 Task: Create in the project Vigilant in Backlog an issue 'Create a new online platform for online language courses with advanced speech recognition and translation features', assign it to team member softage.4@softage.net and change the status to IN PROGRESS.
Action: Mouse moved to (239, 69)
Screenshot: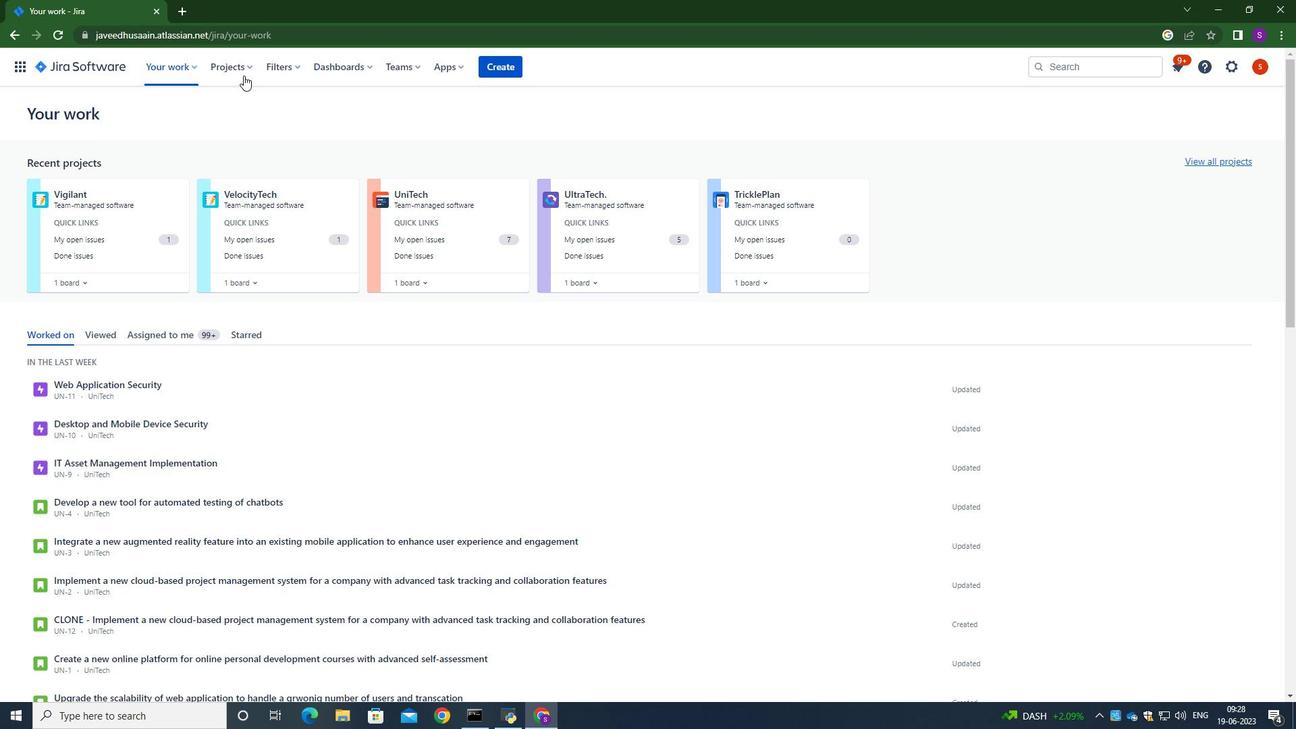 
Action: Mouse pressed left at (239, 69)
Screenshot: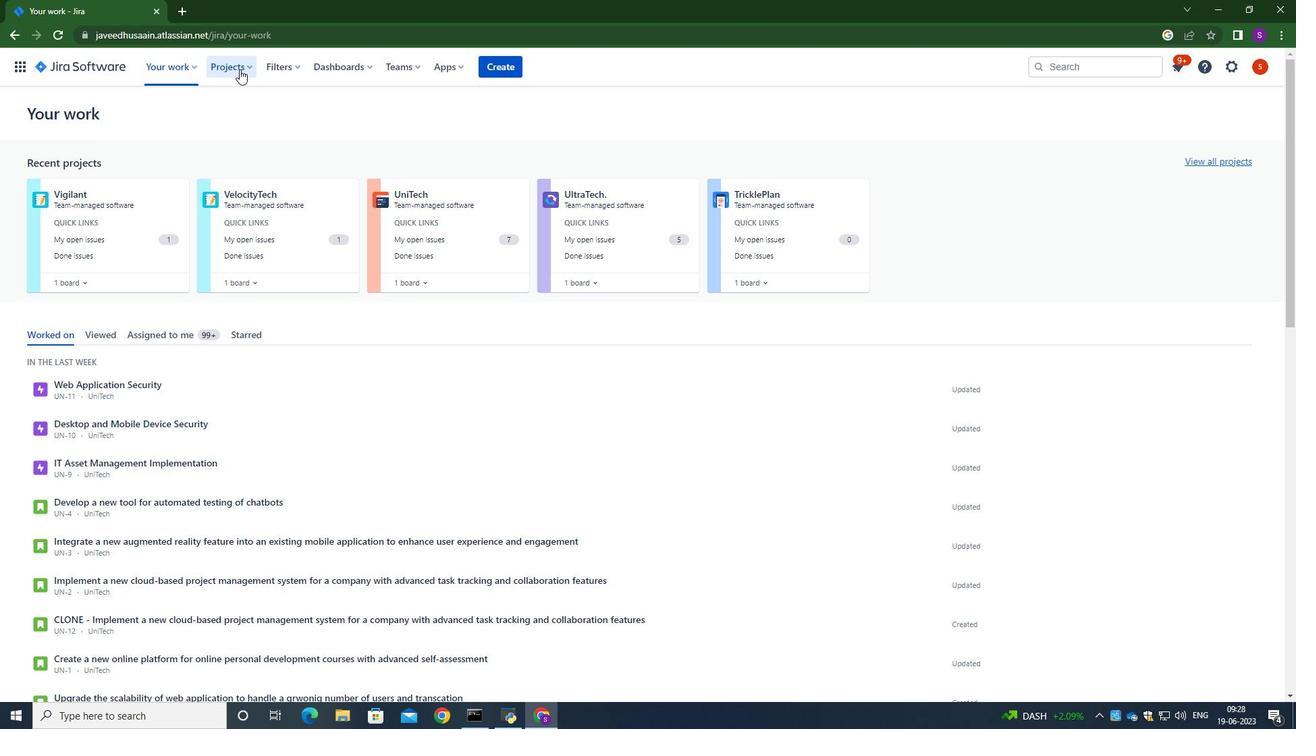 
Action: Mouse moved to (259, 130)
Screenshot: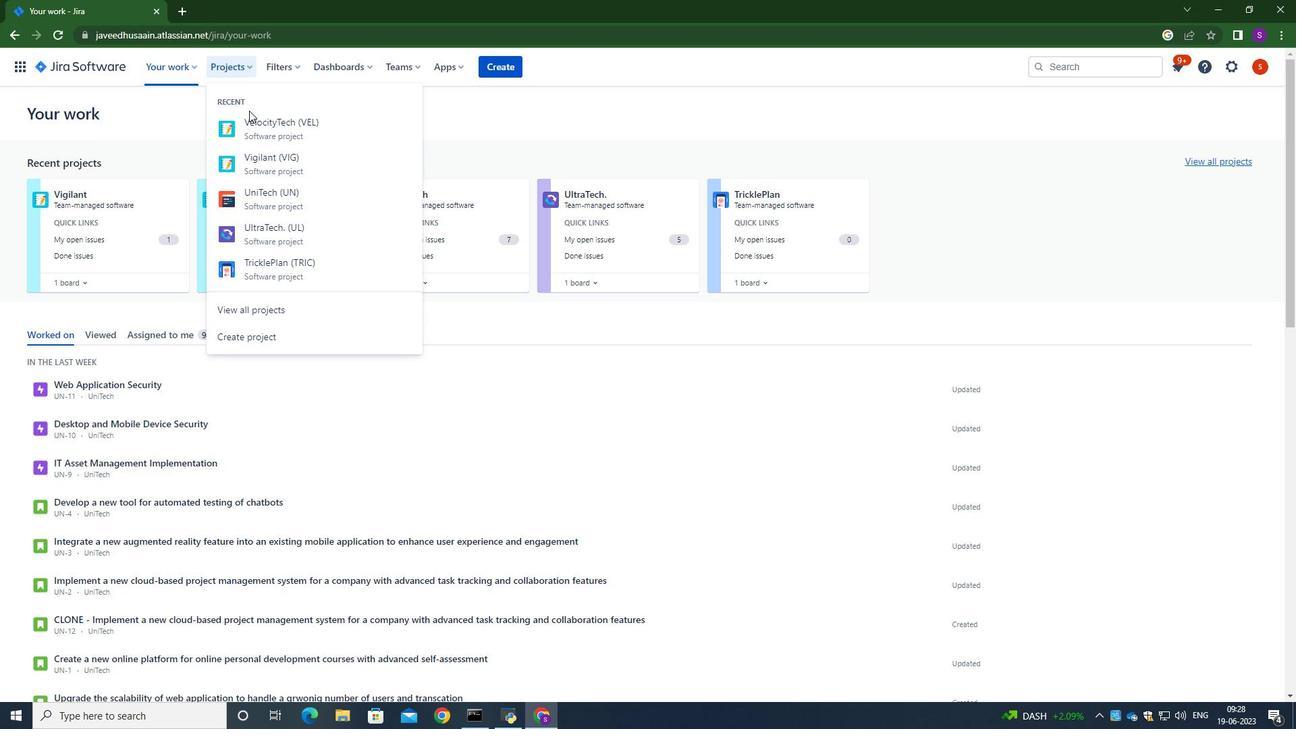 
Action: Mouse pressed left at (259, 130)
Screenshot: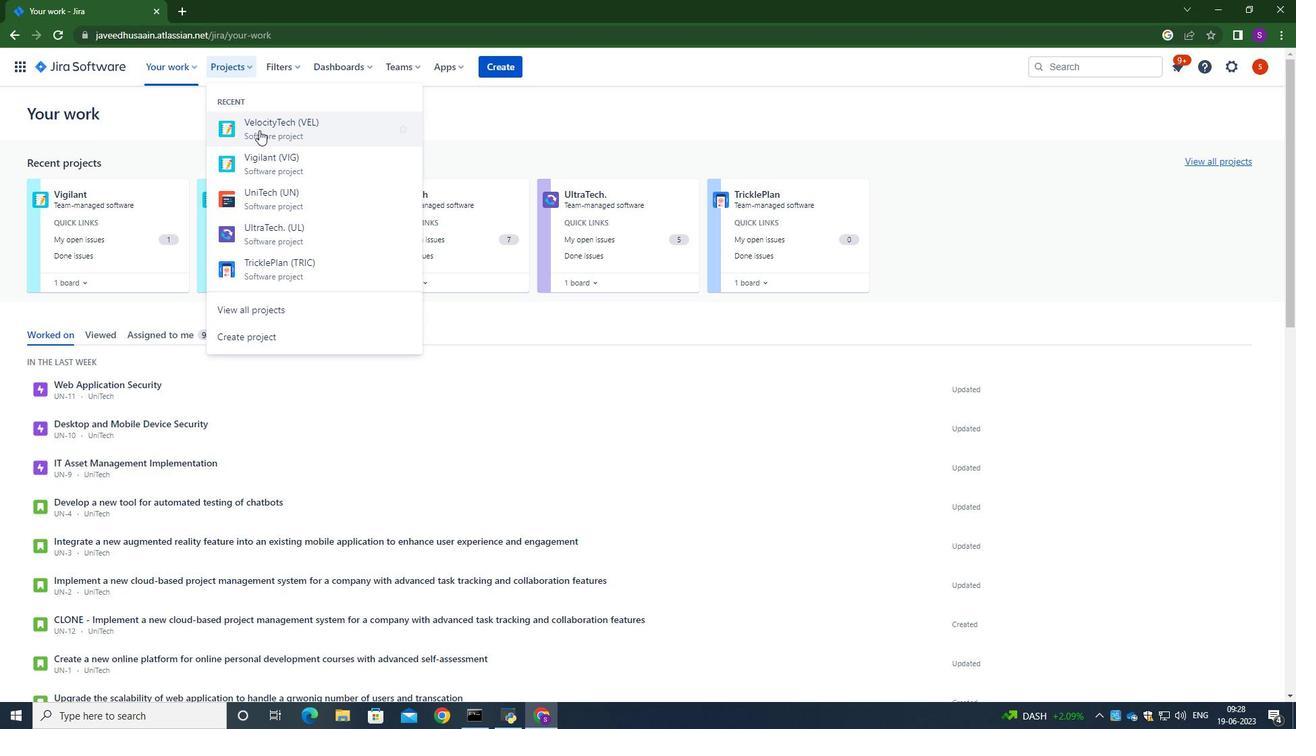 
Action: Mouse moved to (240, 70)
Screenshot: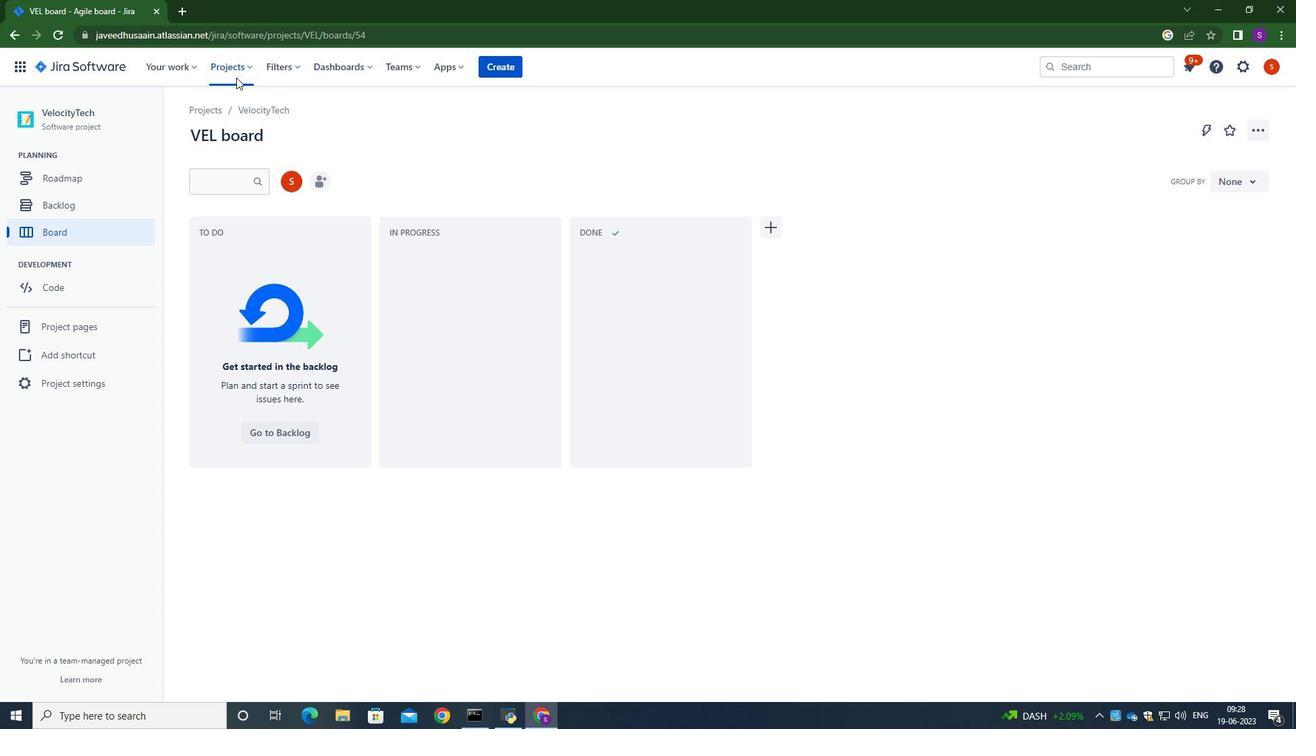 
Action: Mouse pressed left at (240, 70)
Screenshot: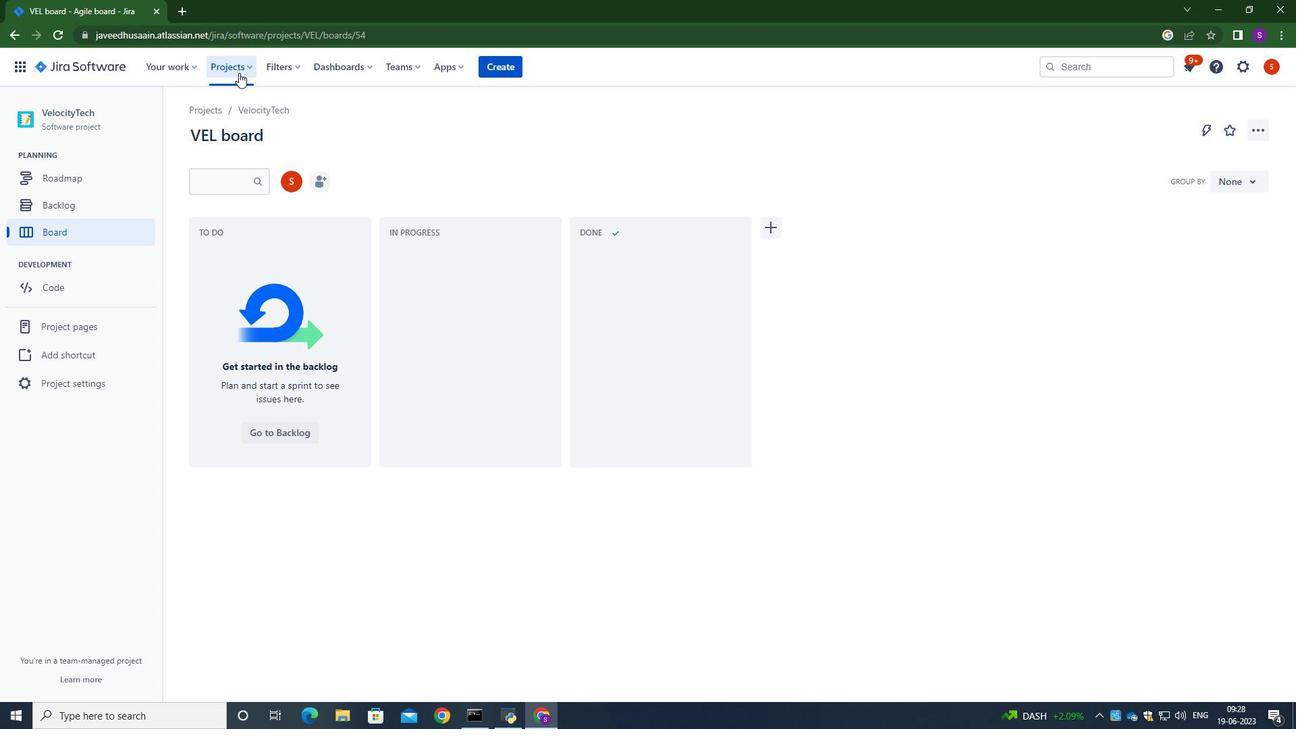 
Action: Mouse moved to (263, 159)
Screenshot: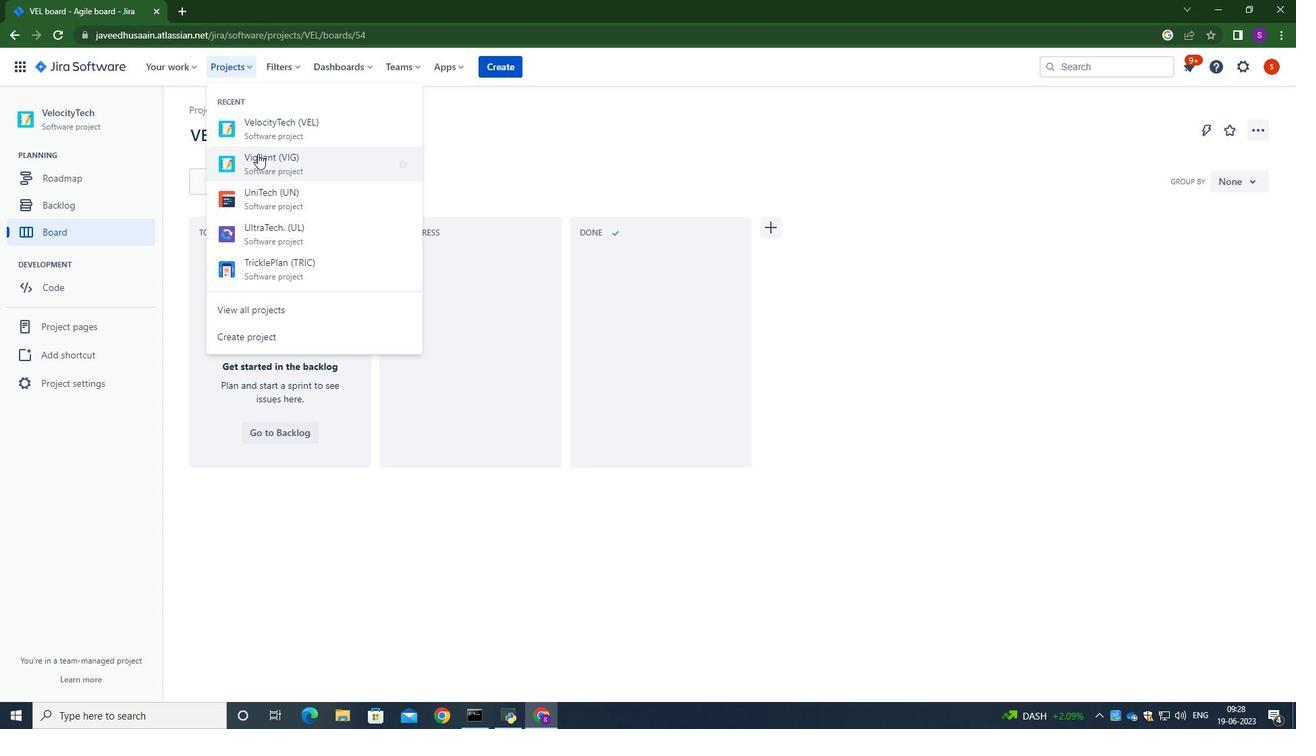 
Action: Mouse pressed left at (263, 159)
Screenshot: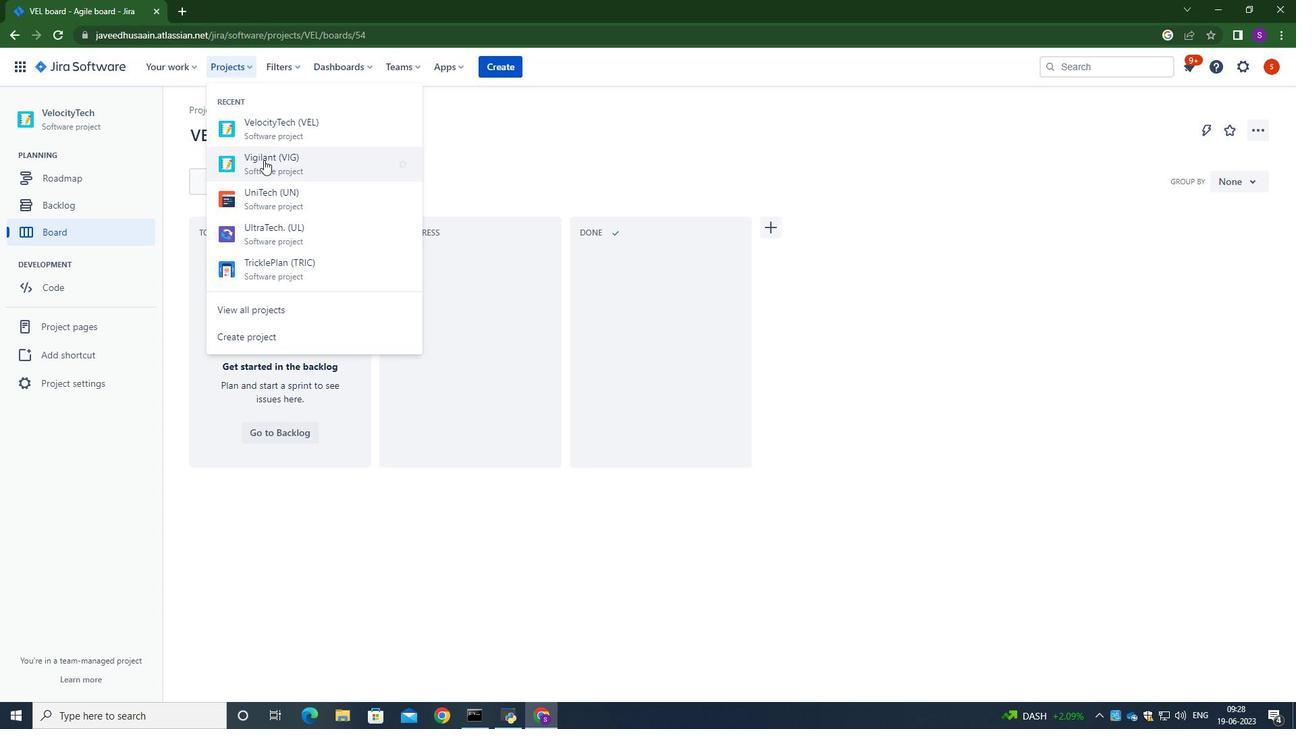 
Action: Mouse moved to (95, 197)
Screenshot: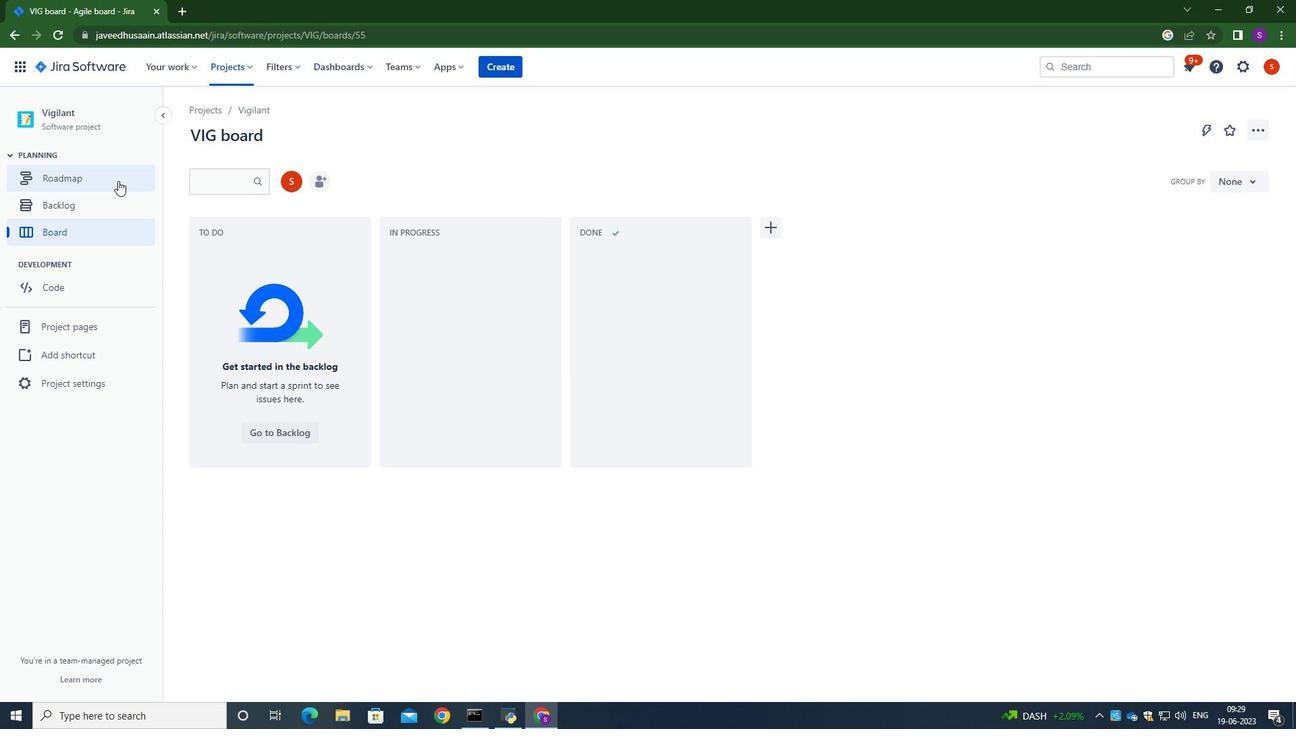 
Action: Mouse pressed left at (95, 197)
Screenshot: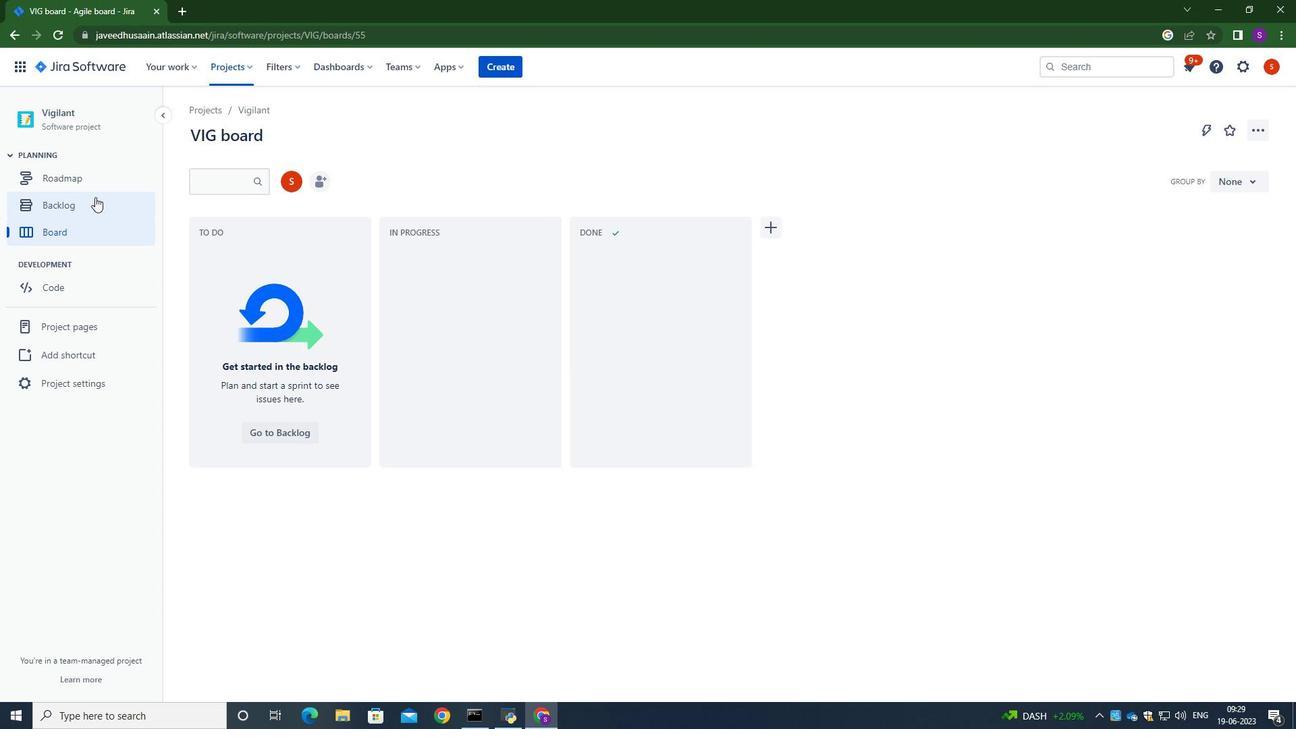 
Action: Mouse moved to (239, 304)
Screenshot: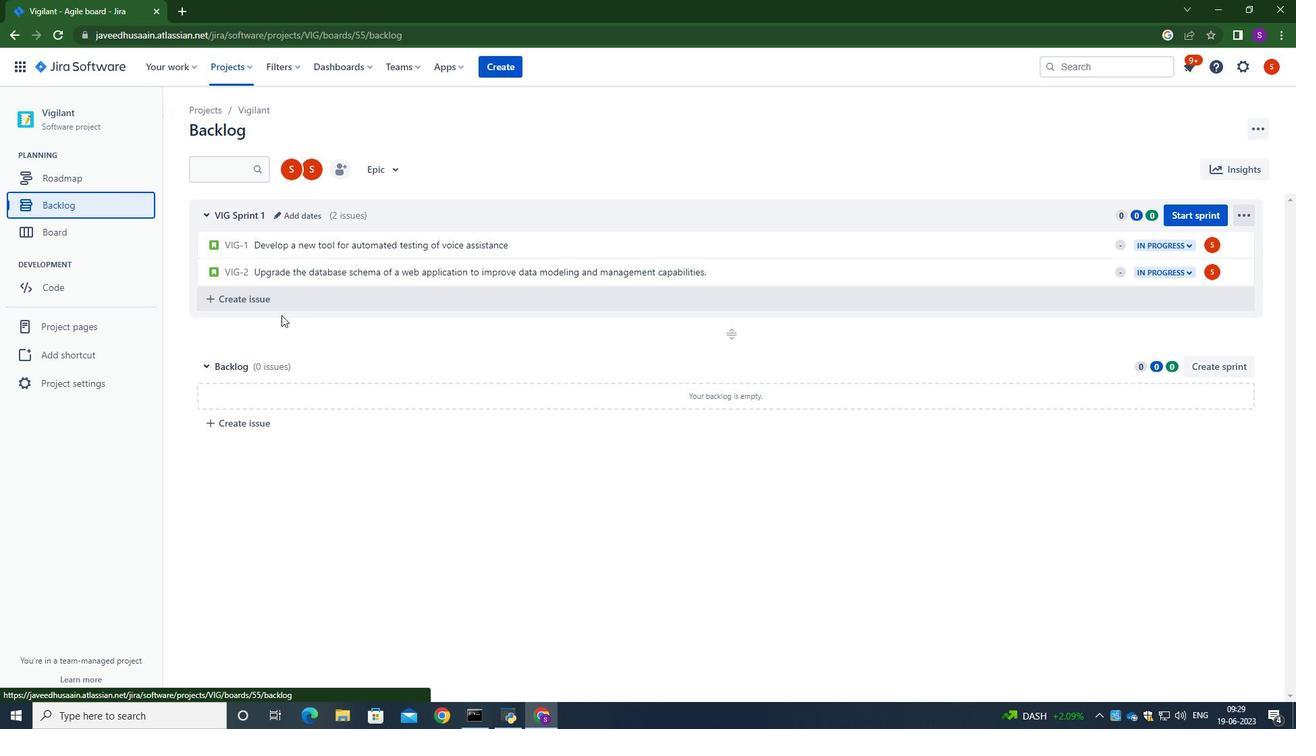 
Action: Mouse pressed left at (239, 304)
Screenshot: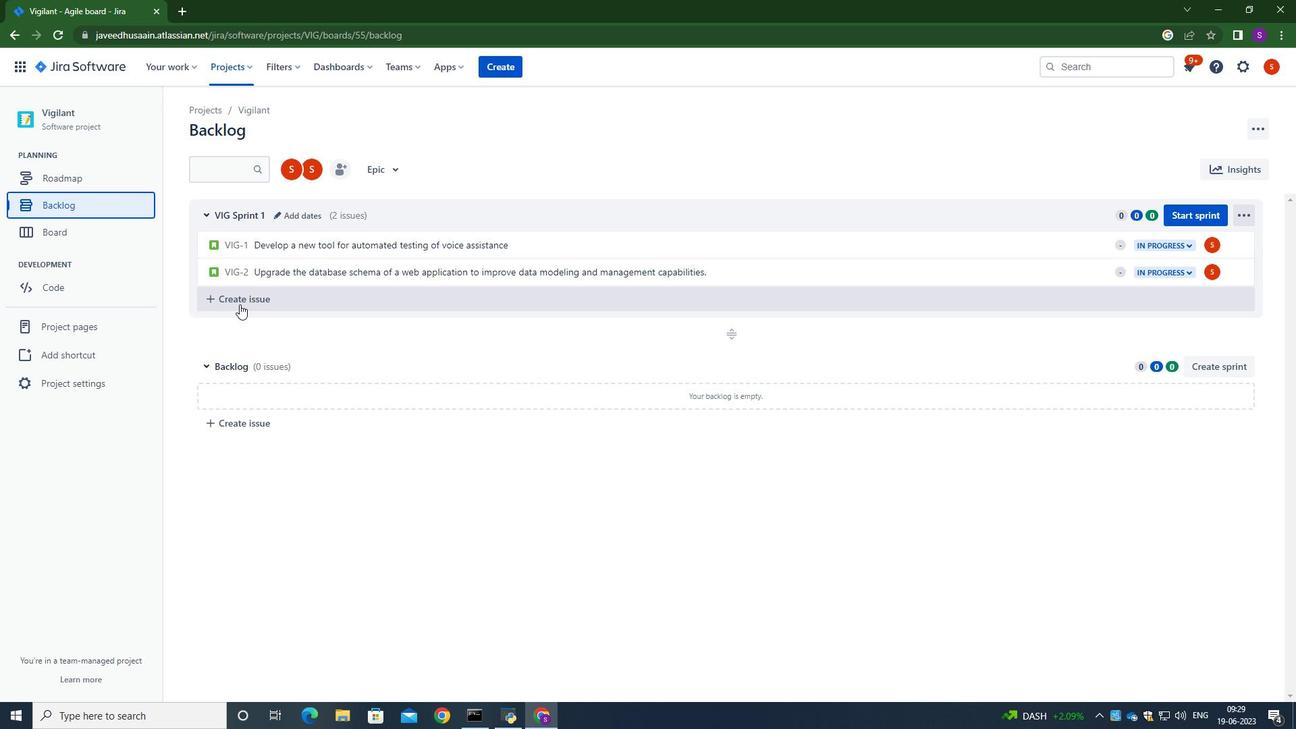 
Action: Mouse moved to (293, 301)
Screenshot: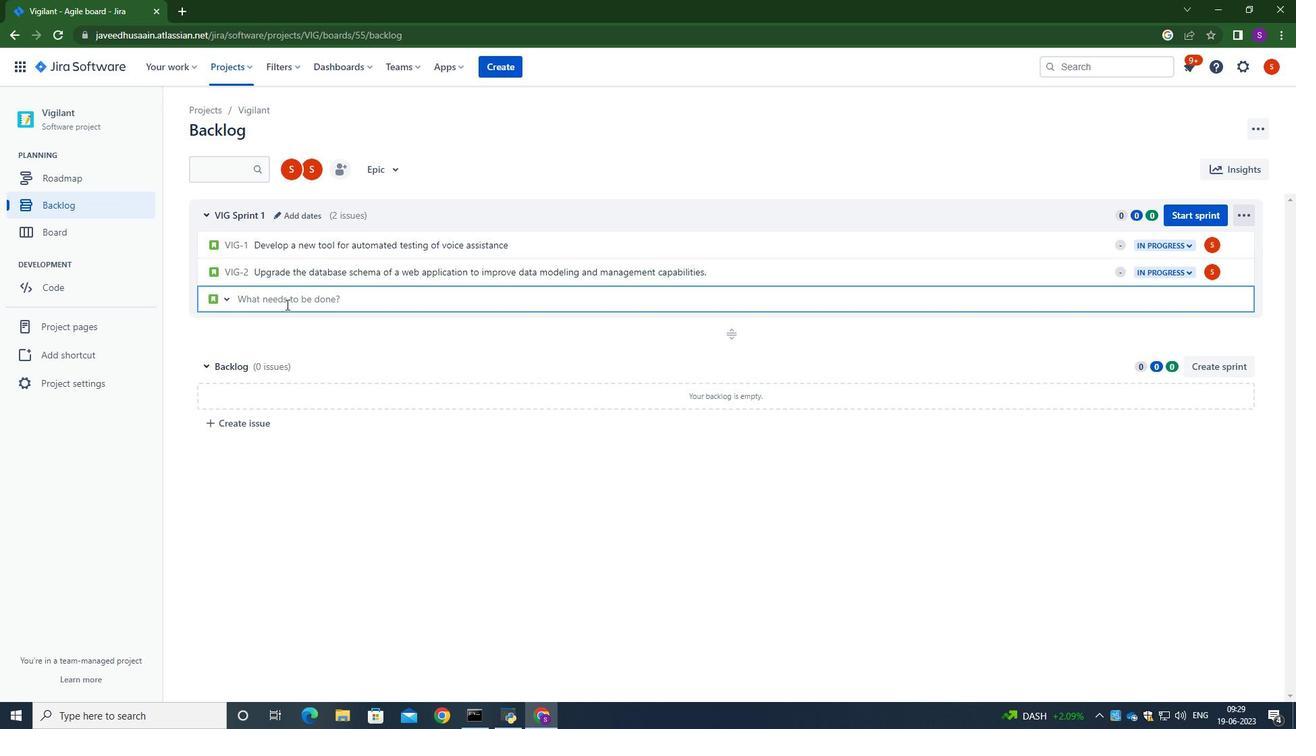 
Action: Mouse pressed left at (293, 301)
Screenshot: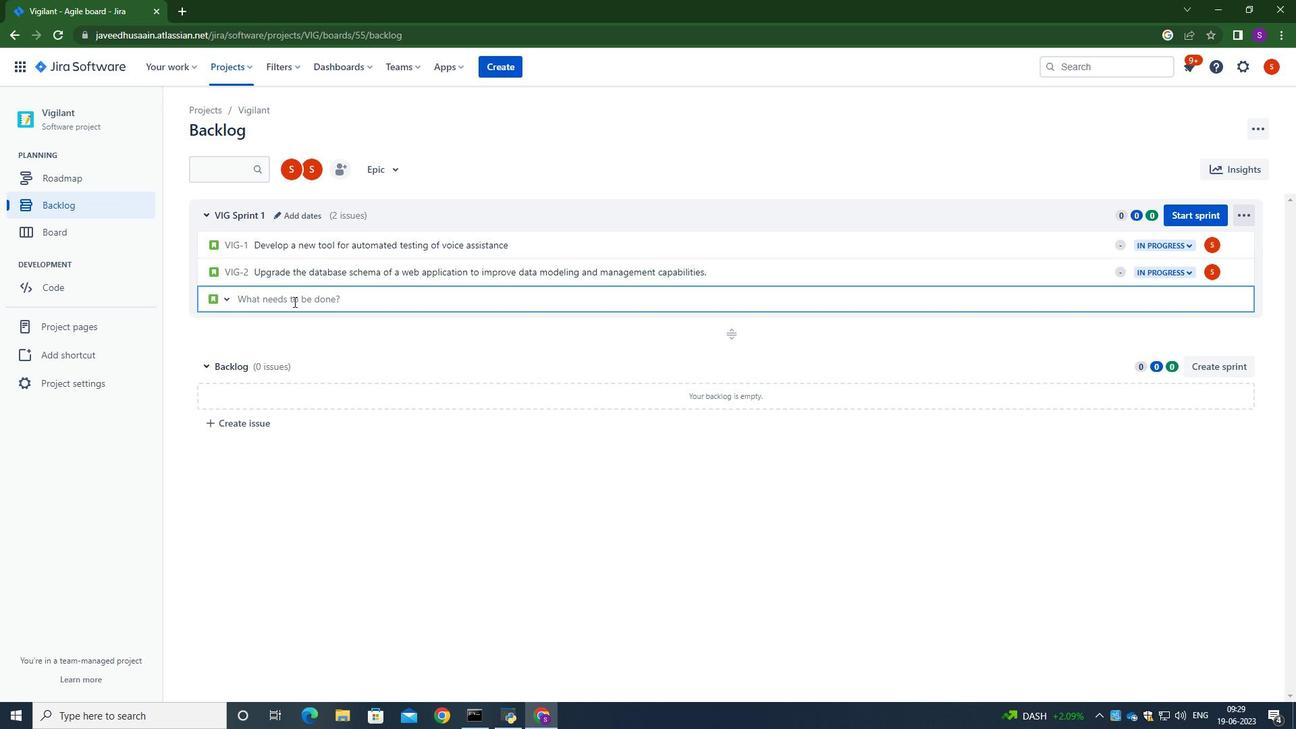 
Action: Key pressed <Key.caps_lock>C<Key.caps_lock>reate<Key.space>a<Key.space>new<Key.space>online<Key.space>platform<Key.space>for<Key.space>onlie<Key.space>language<Key.space>cou<Key.backspace><Key.backspace><Key.backspace><Key.backspace><Key.backspace><Key.backspace><Key.backspace><Key.backspace><Key.backspace><Key.backspace><Key.backspace><Key.backspace><Key.backspace><Key.backspace>ne<Key.space>language<Key.space>courd<Key.backspace>ses<Key.space>with<Key.space>advanced<Key.space>speech<Key.space>recognition<Key.space>and<Key.space>ra<Key.backspace><Key.backspace>translation<Key.space>features.<Key.enter>
Screenshot: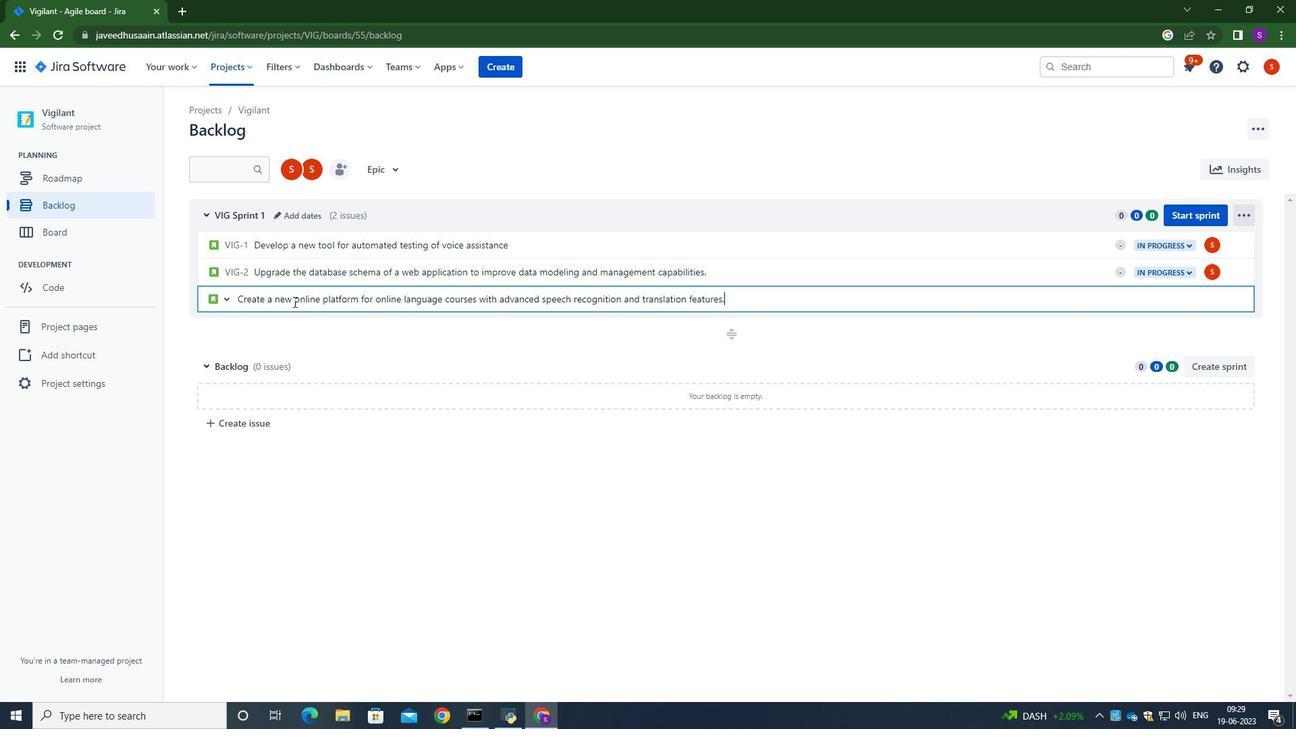 
Action: Mouse moved to (1207, 300)
Screenshot: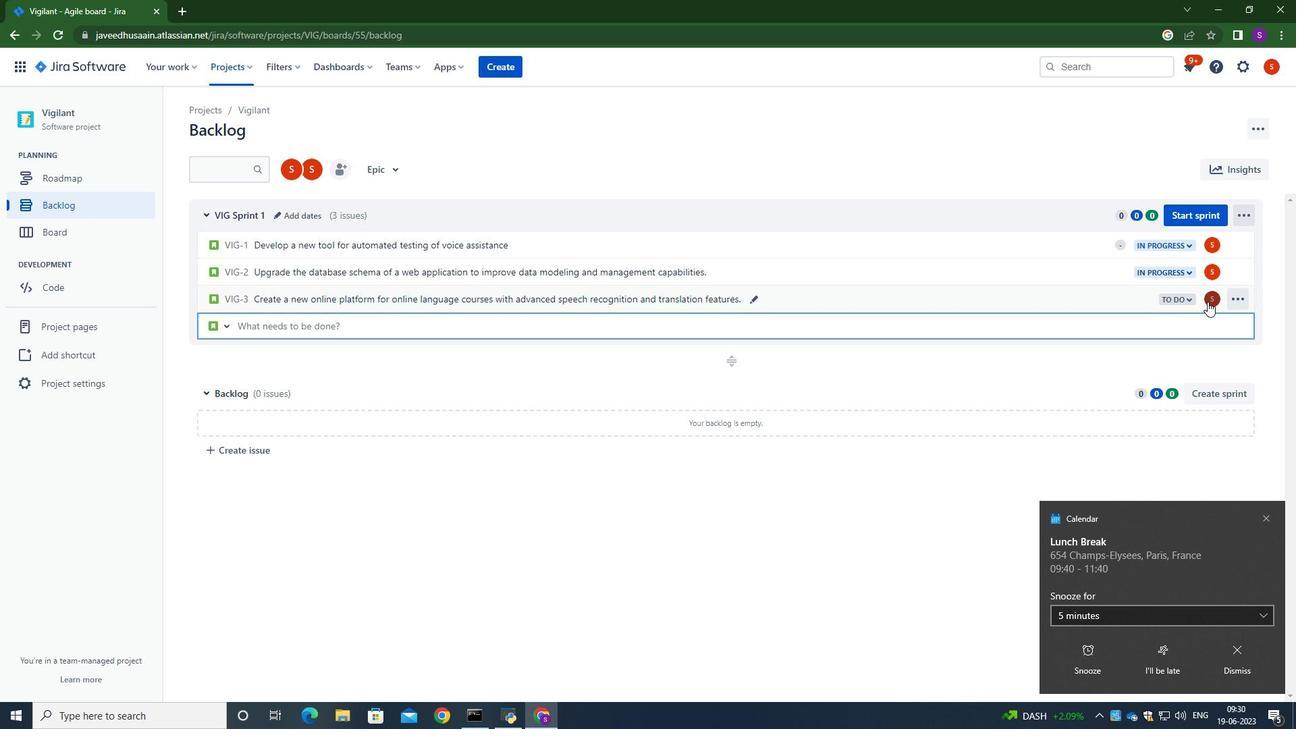 
Action: Mouse pressed left at (1207, 300)
Screenshot: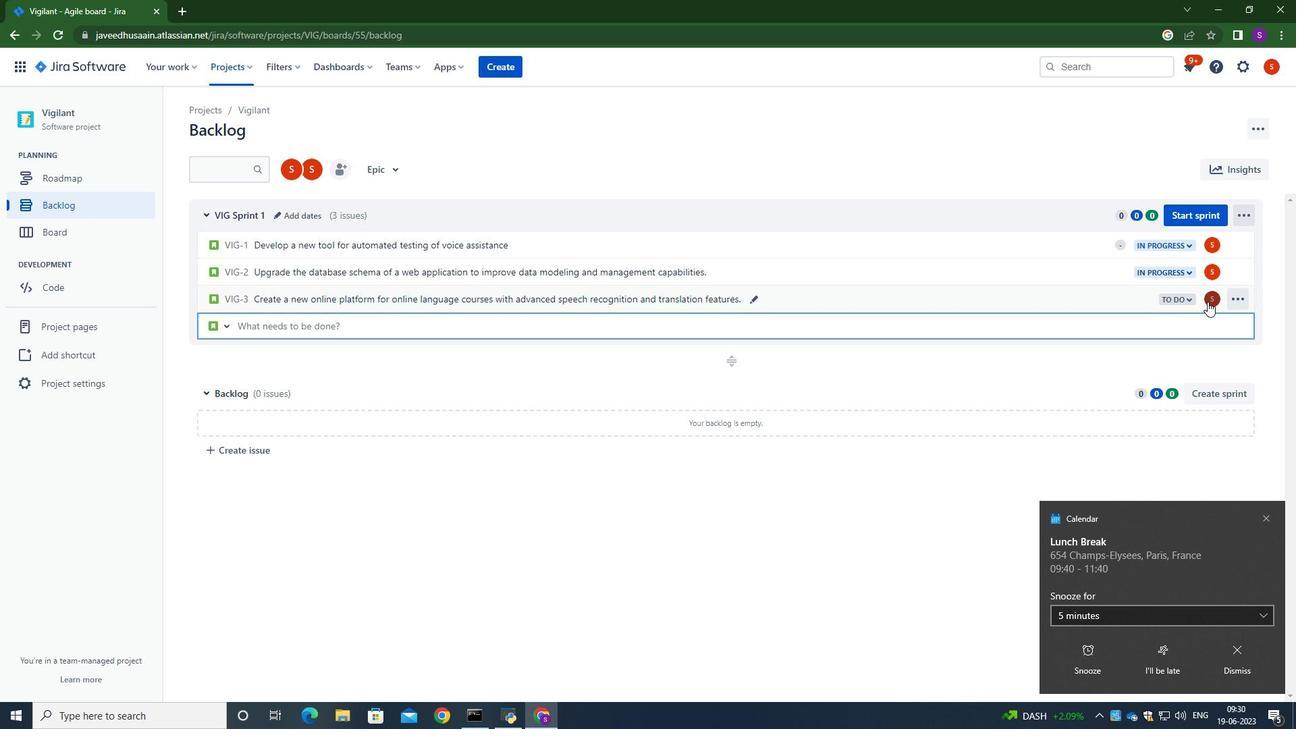
Action: Mouse moved to (1232, 660)
Screenshot: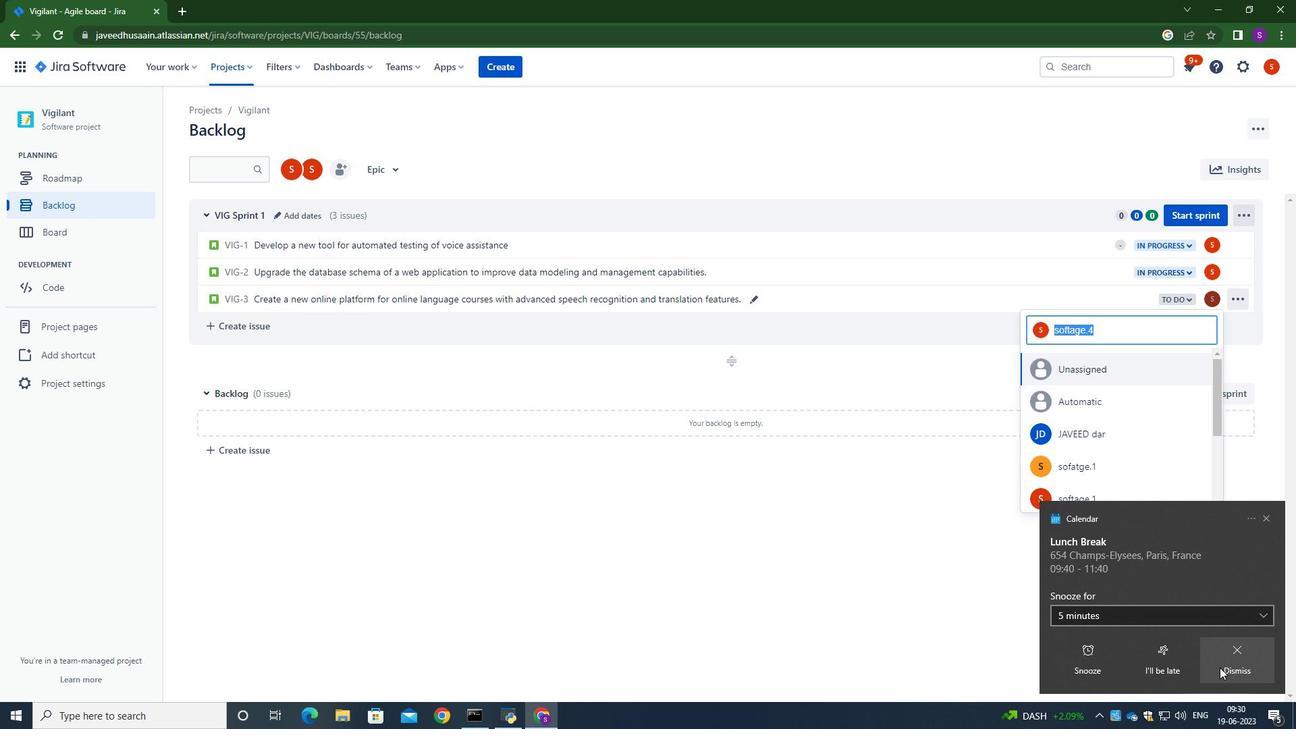 
Action: Mouse pressed left at (1232, 660)
Screenshot: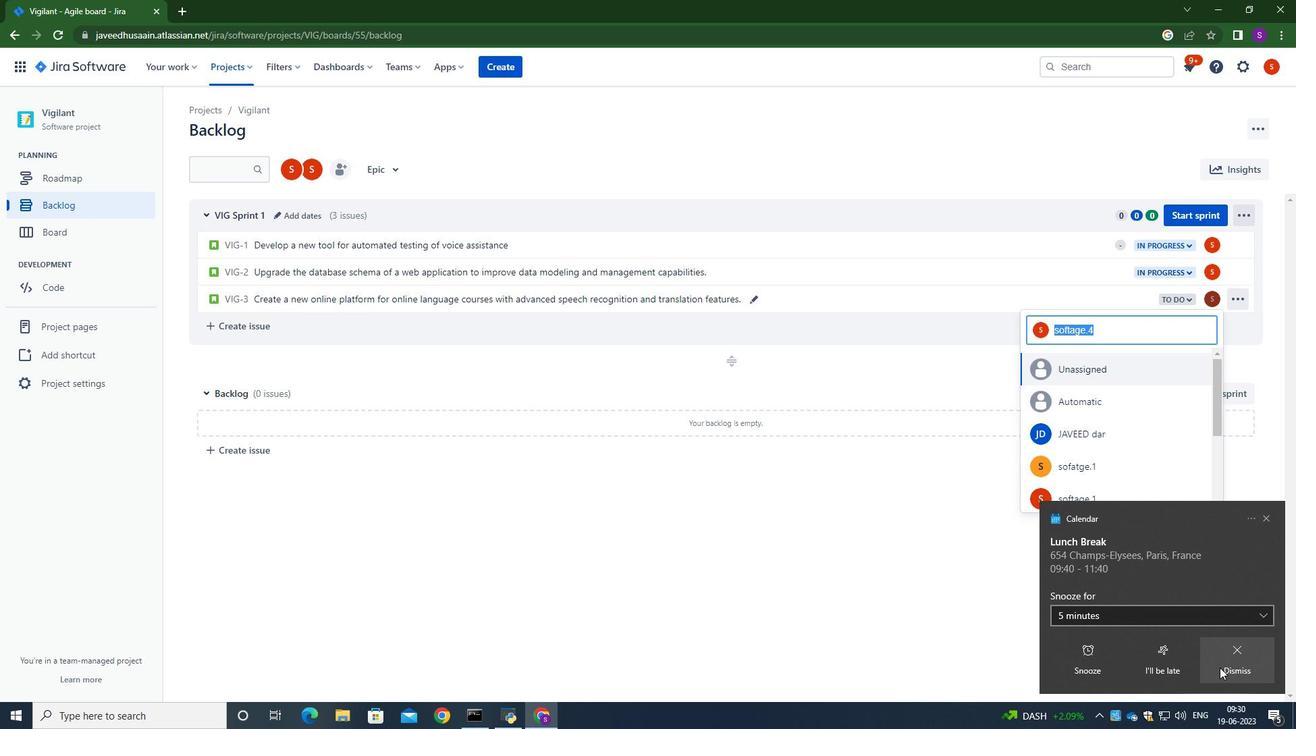 
Action: Mouse moved to (1130, 330)
Screenshot: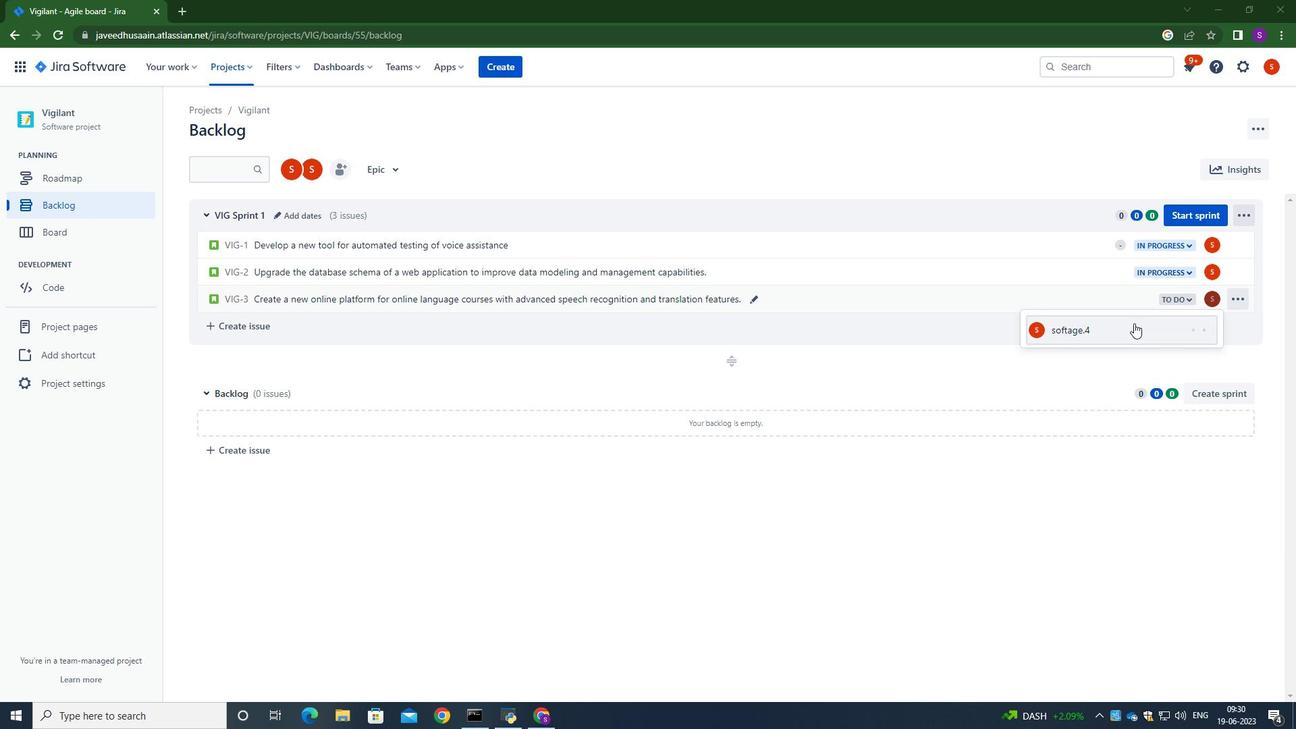 
Action: Mouse pressed left at (1130, 330)
Screenshot: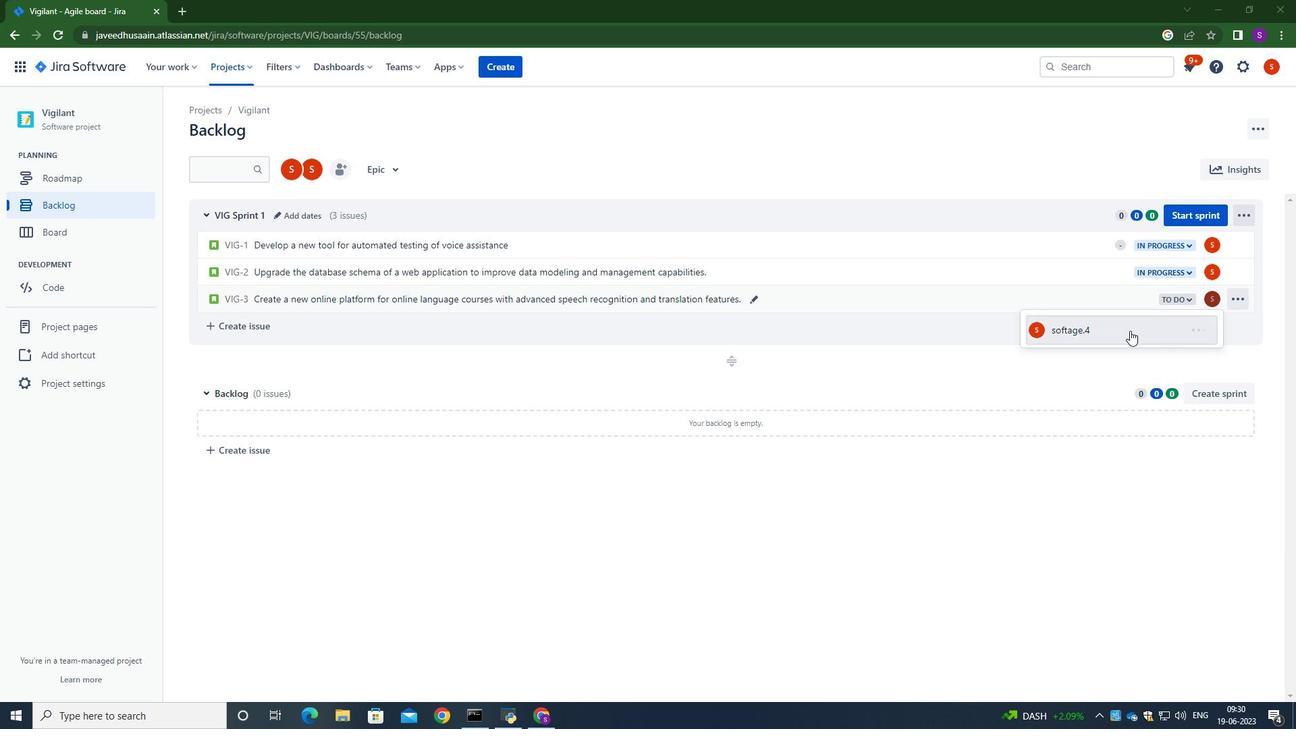 
Action: Mouse moved to (1117, 325)
Screenshot: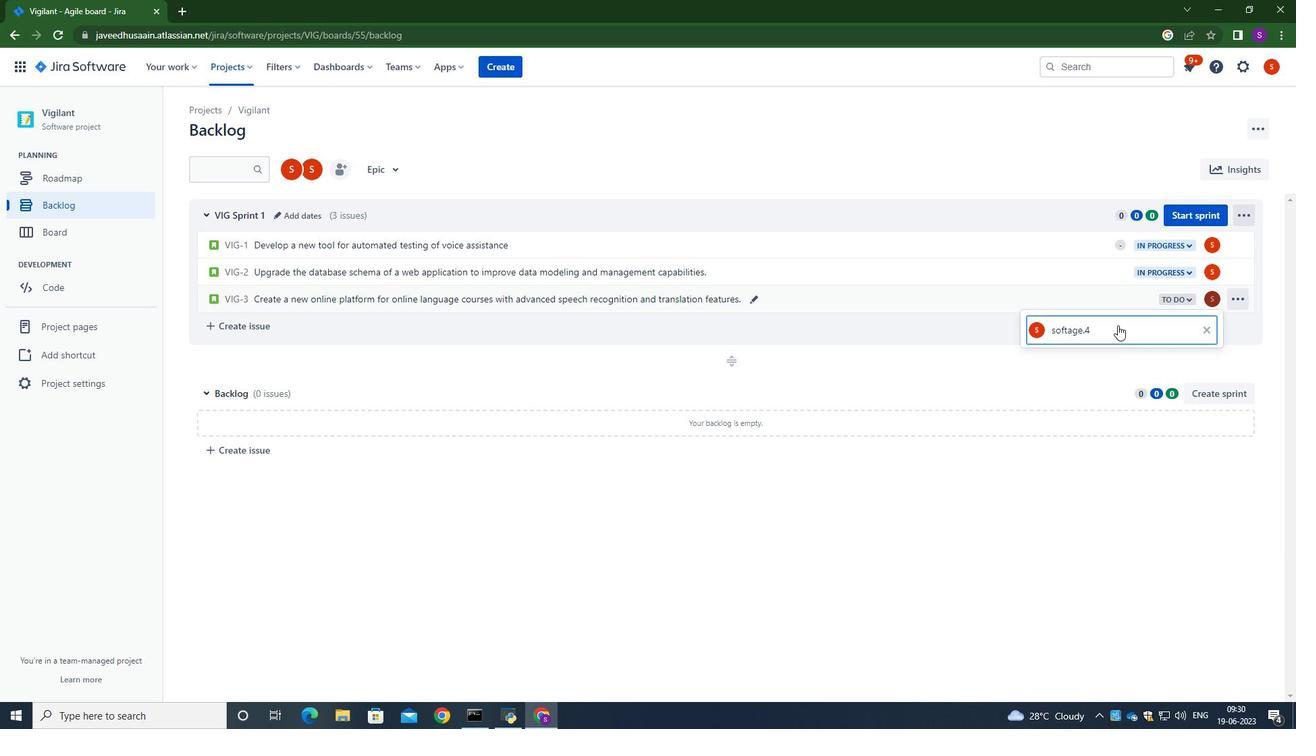 
Action: Mouse pressed left at (1117, 325)
Screenshot: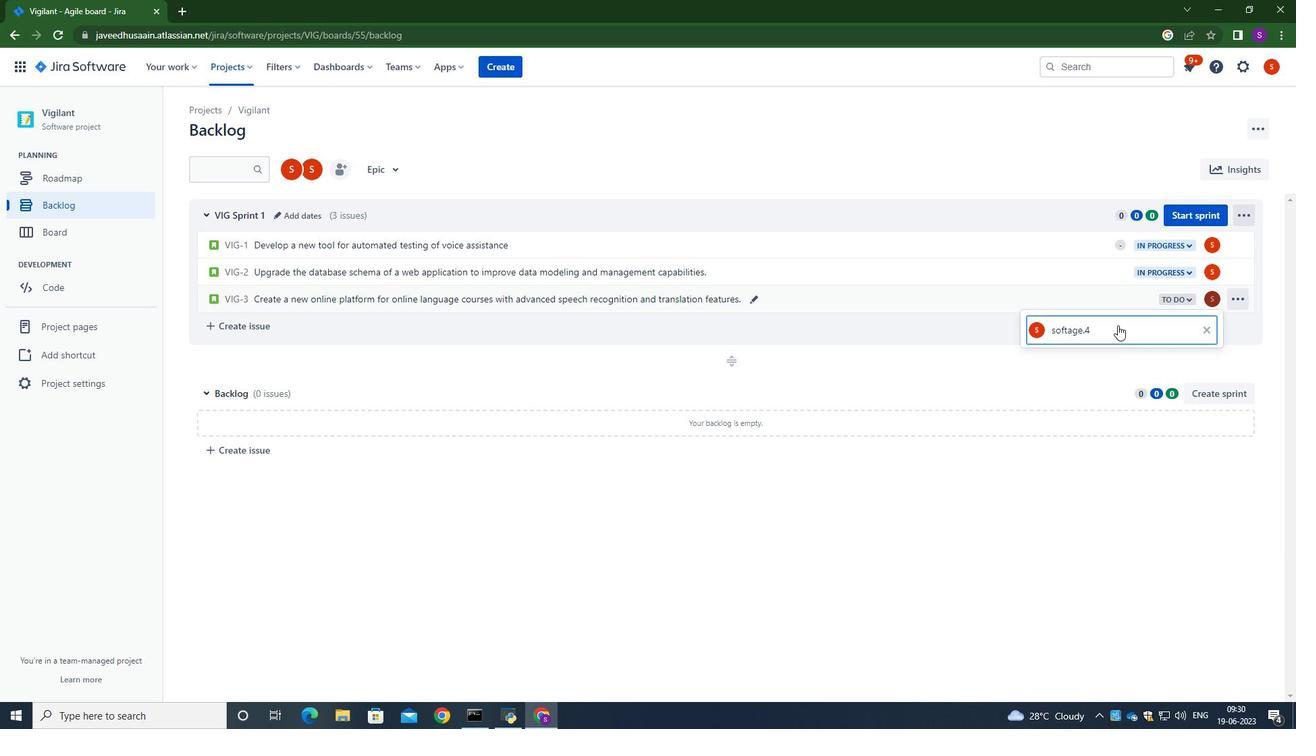 
Action: Key pressed softr<Key.backspace>age.4<Key.shift>@softage.net
Screenshot: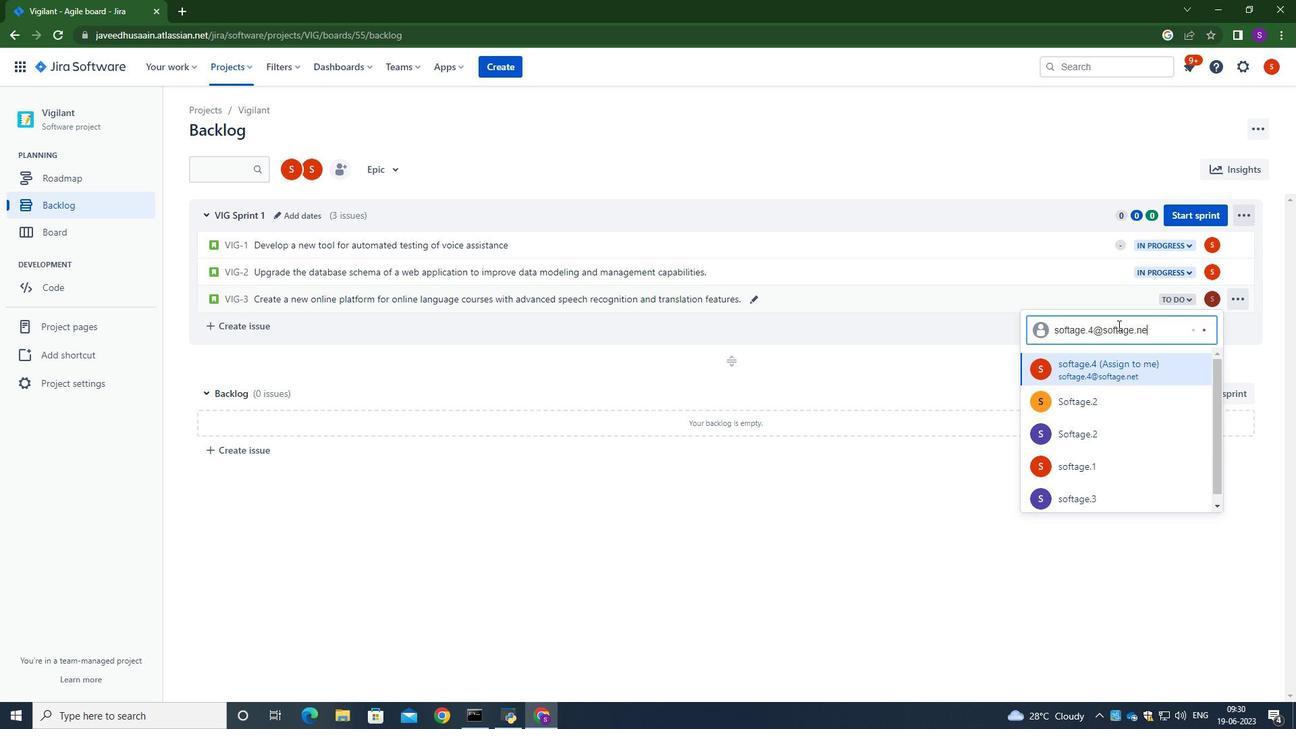
Action: Mouse moved to (1113, 382)
Screenshot: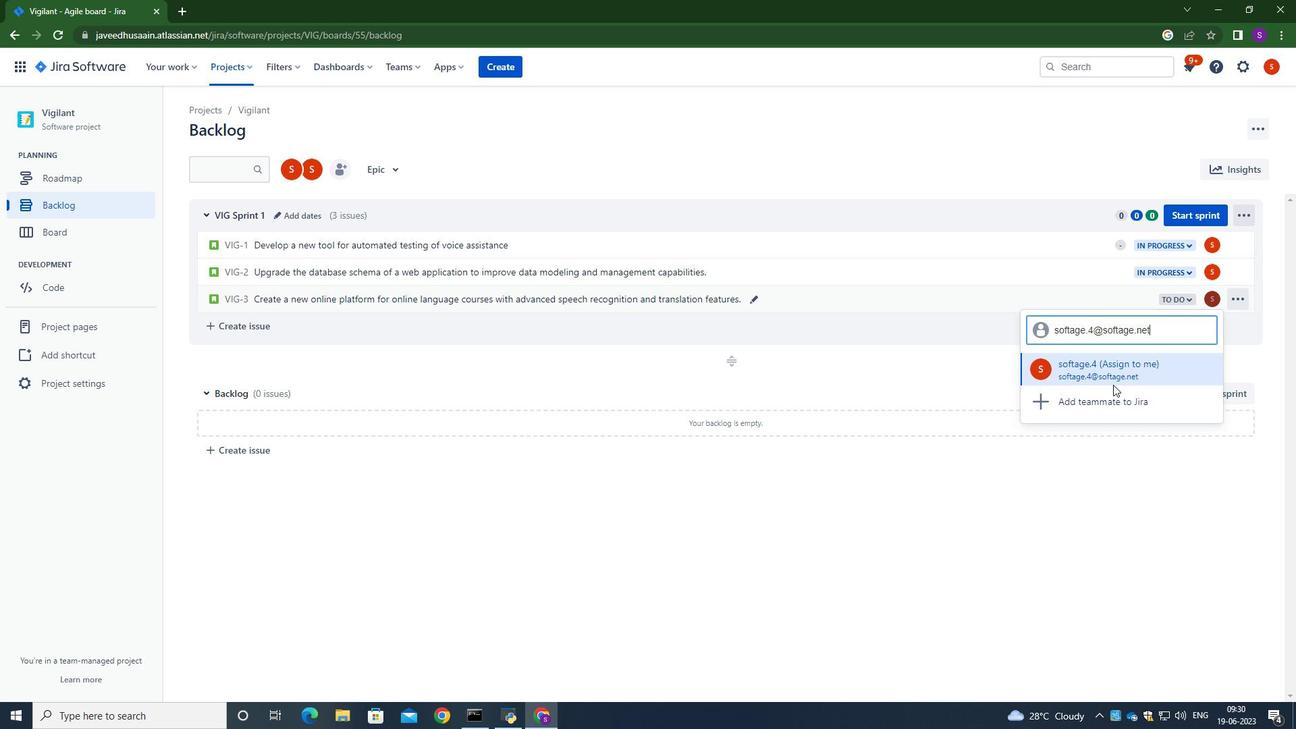 
Action: Mouse pressed left at (1113, 382)
Screenshot: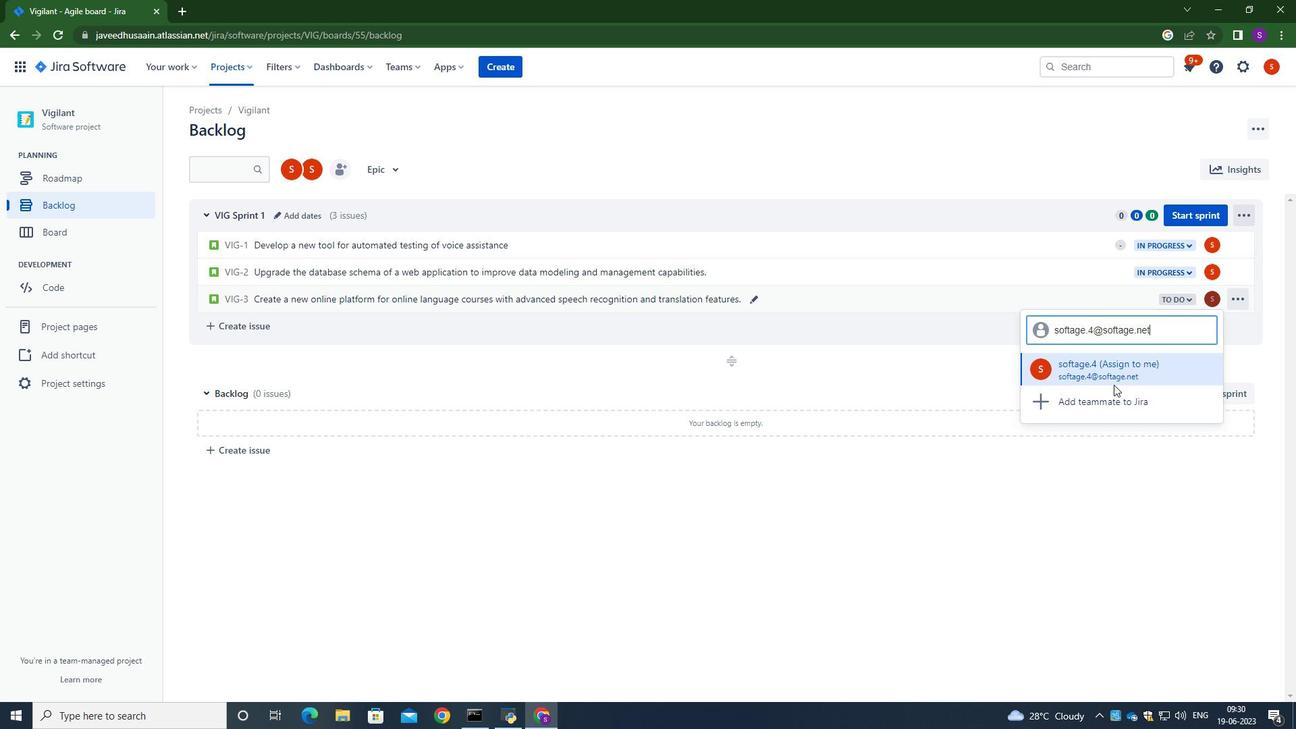 
Action: Mouse moved to (1178, 301)
Screenshot: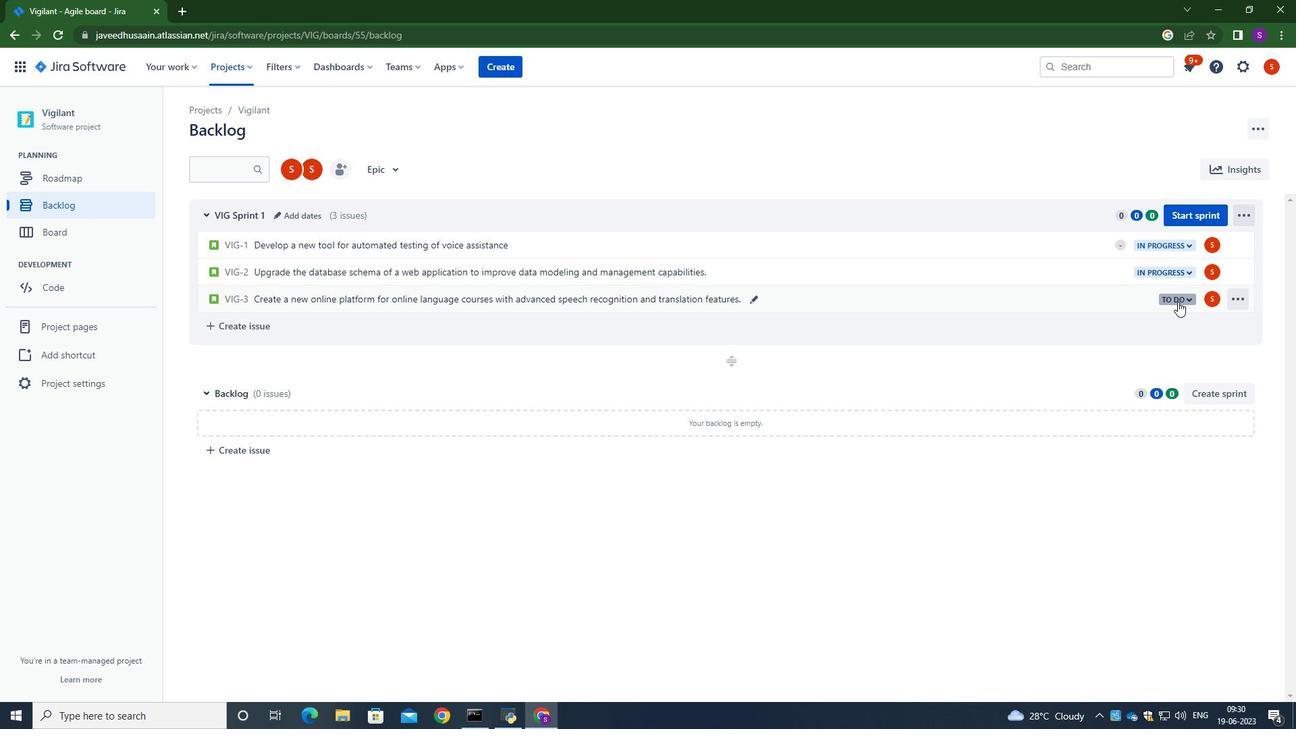 
Action: Mouse pressed left at (1178, 301)
Screenshot: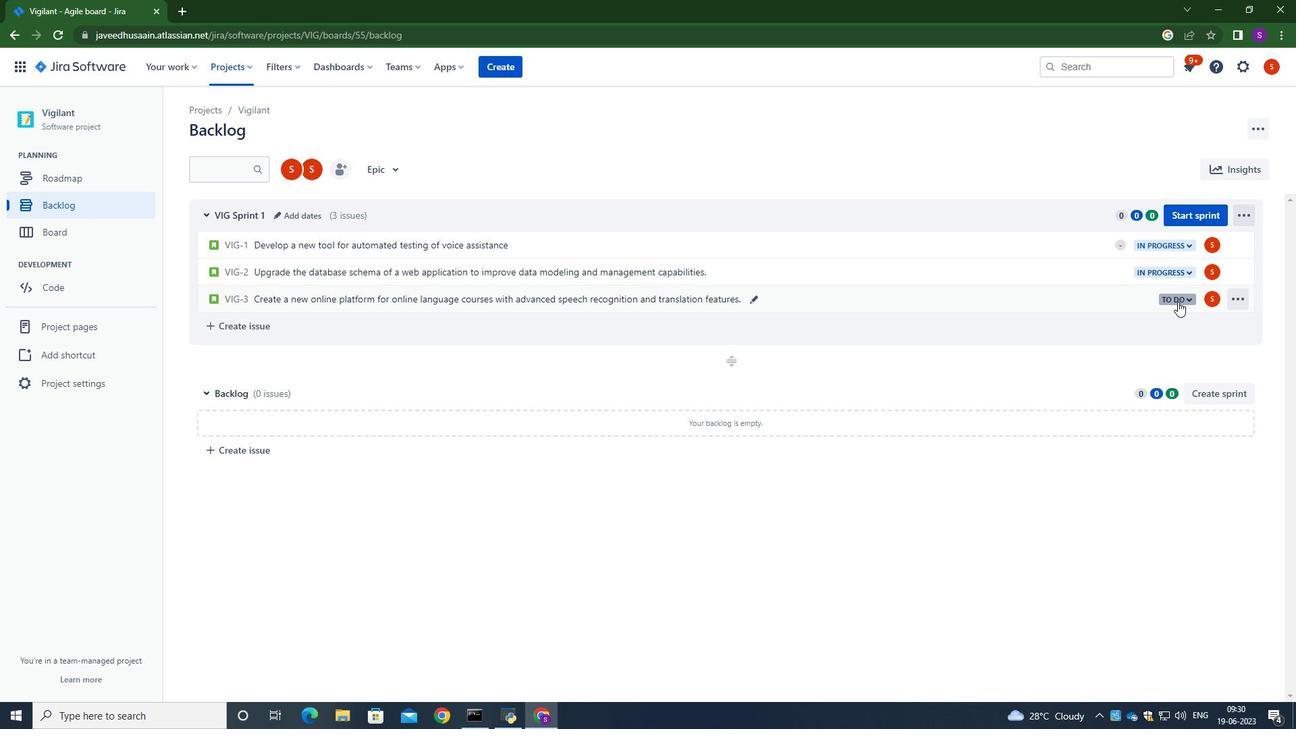 
Action: Mouse moved to (1129, 330)
Screenshot: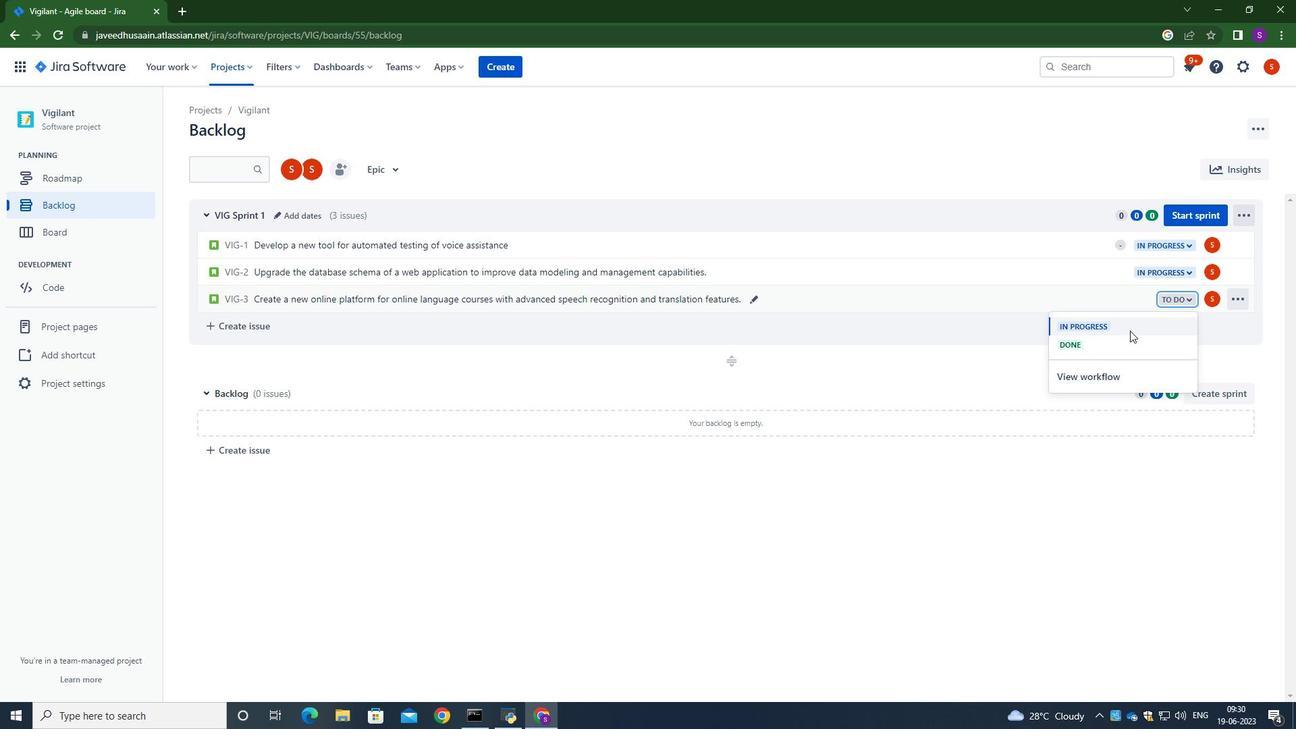 
Action: Mouse pressed left at (1129, 330)
Screenshot: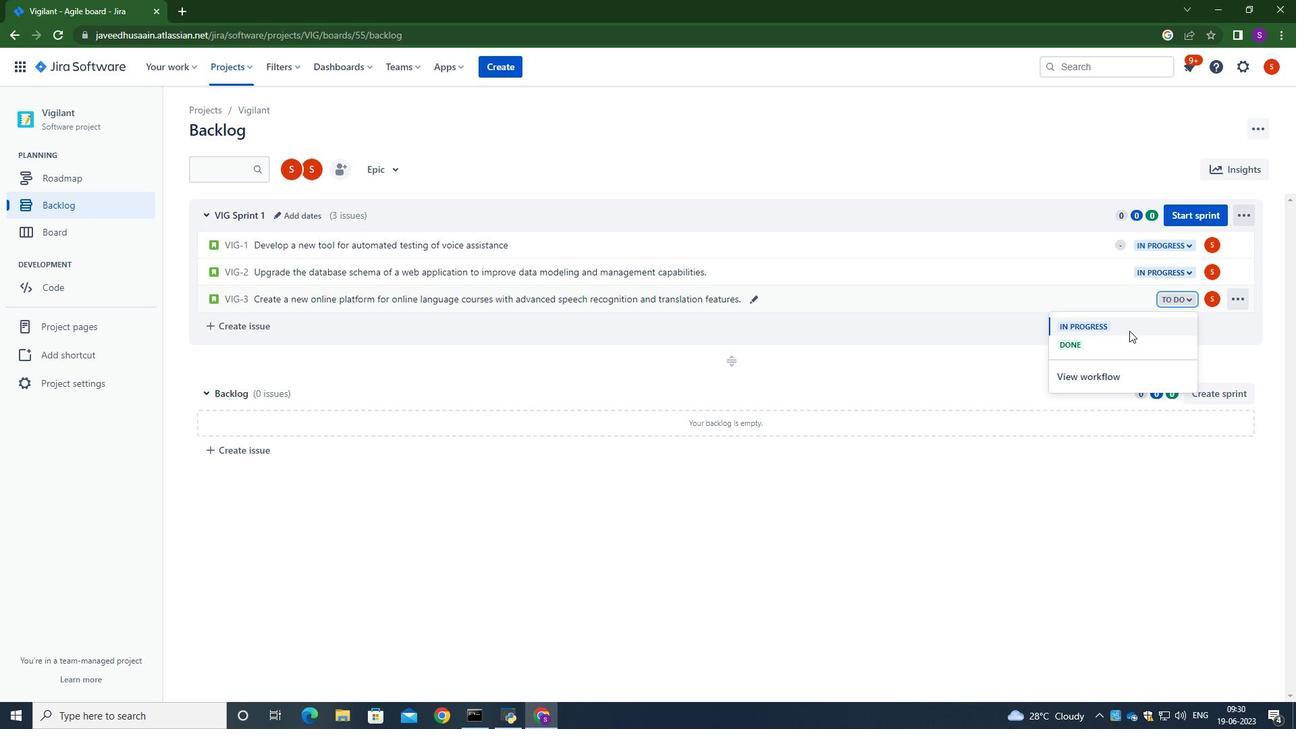 
Action: Mouse moved to (1073, 441)
Screenshot: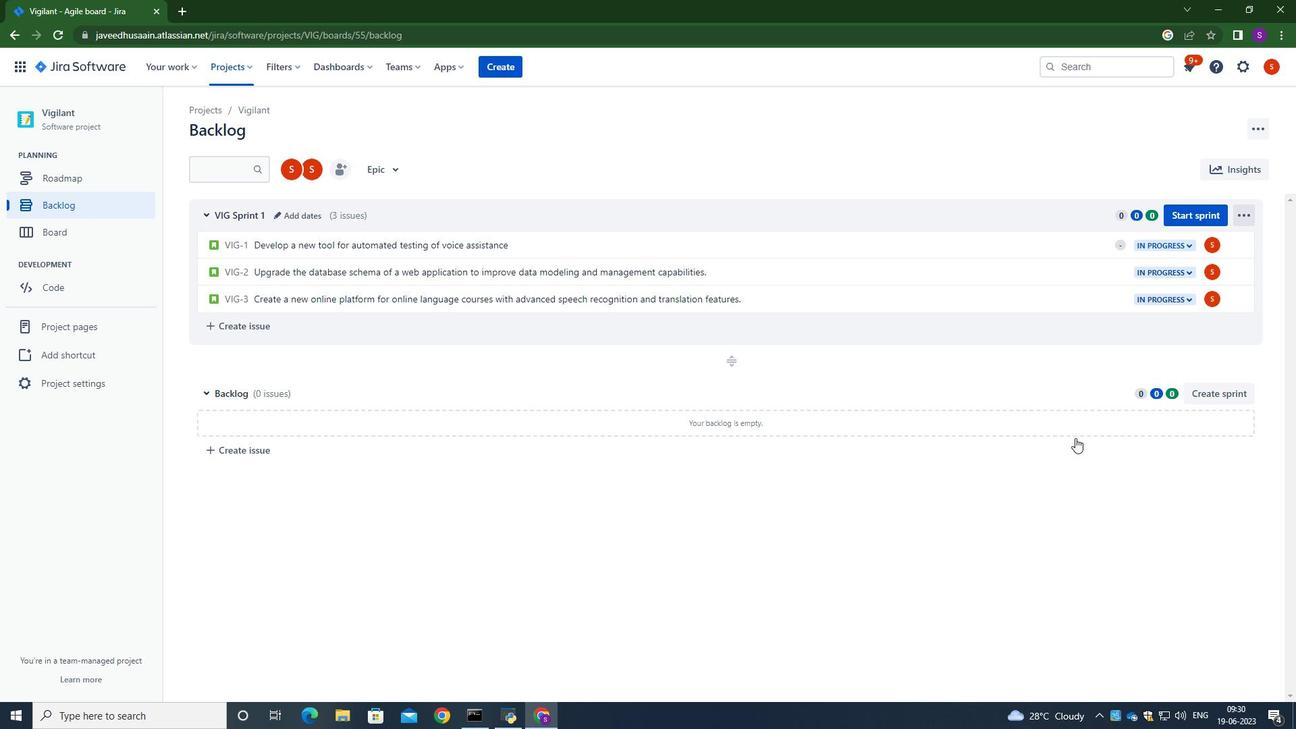 
Action: Mouse pressed left at (1073, 441)
Screenshot: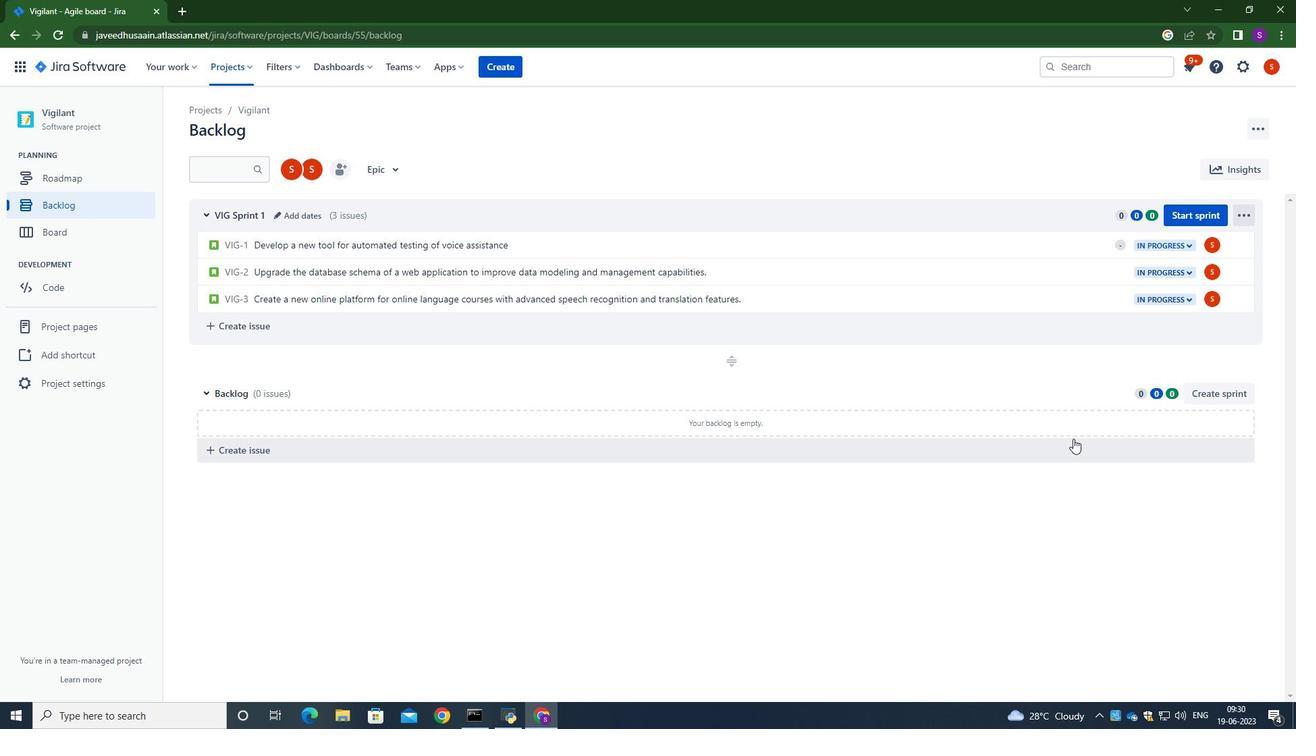 
Action: Mouse moved to (1078, 483)
Screenshot: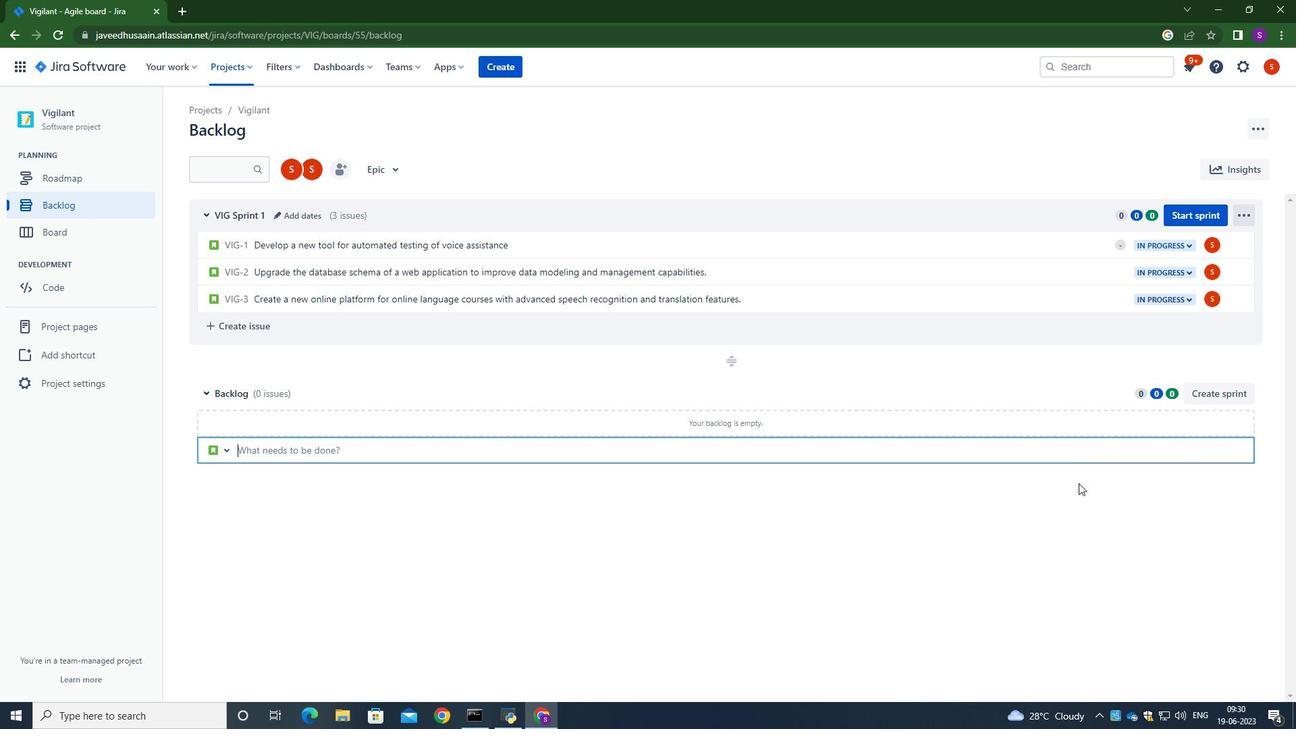 
Action: Mouse pressed left at (1078, 483)
Screenshot: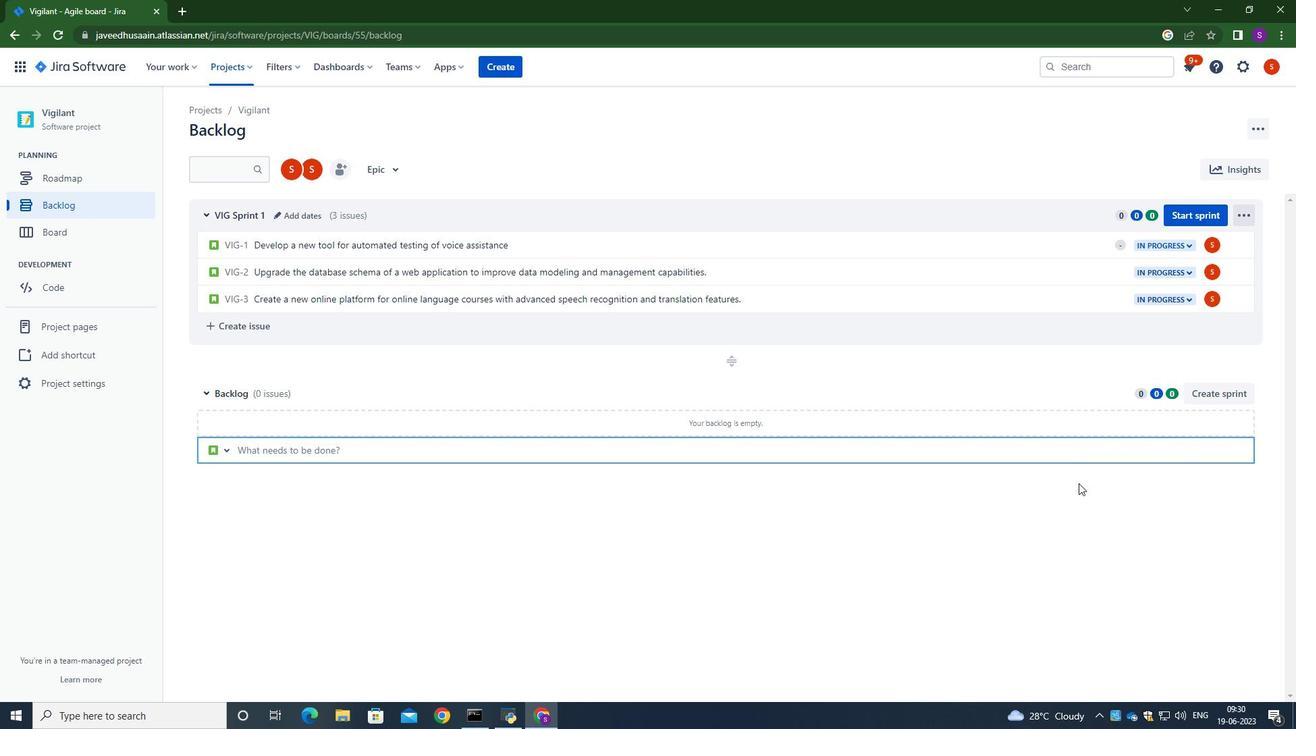 
Action: Mouse moved to (1077, 483)
Screenshot: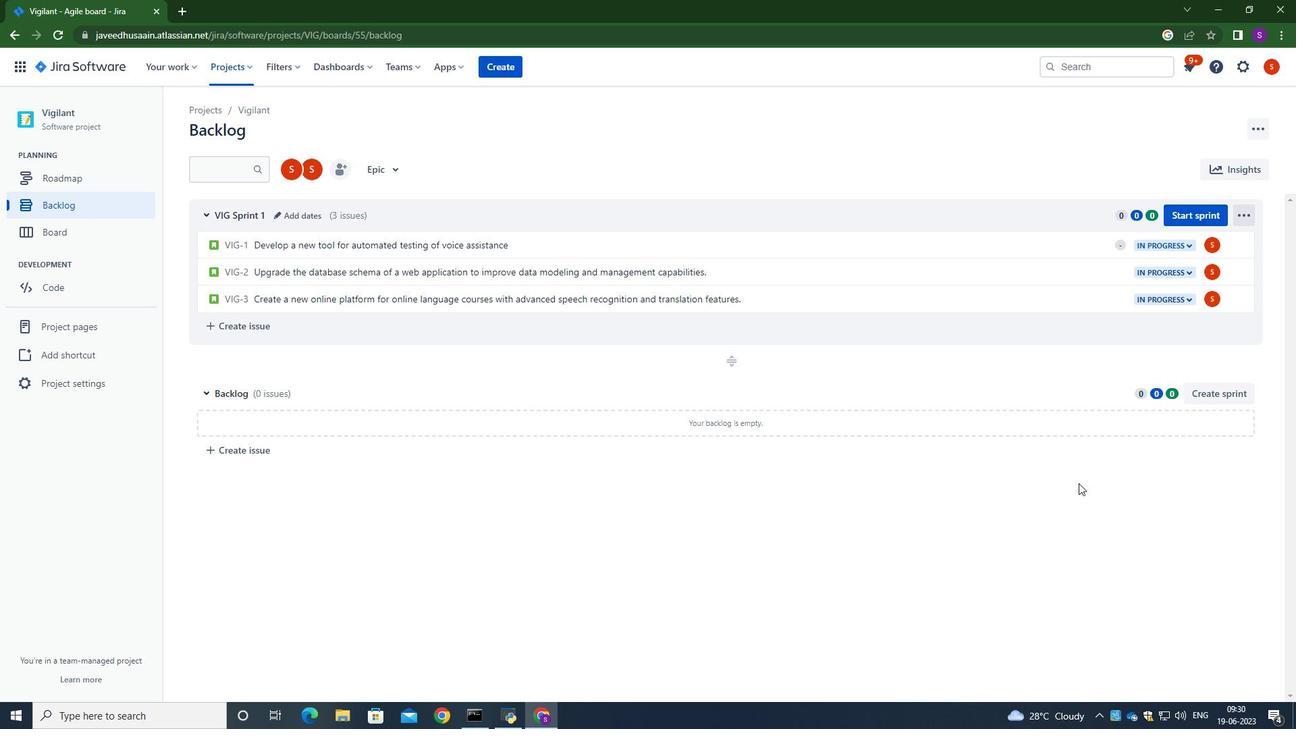 
